Task: Record voiceover over a video , image .
Action: Mouse moved to (236, 6)
Screenshot: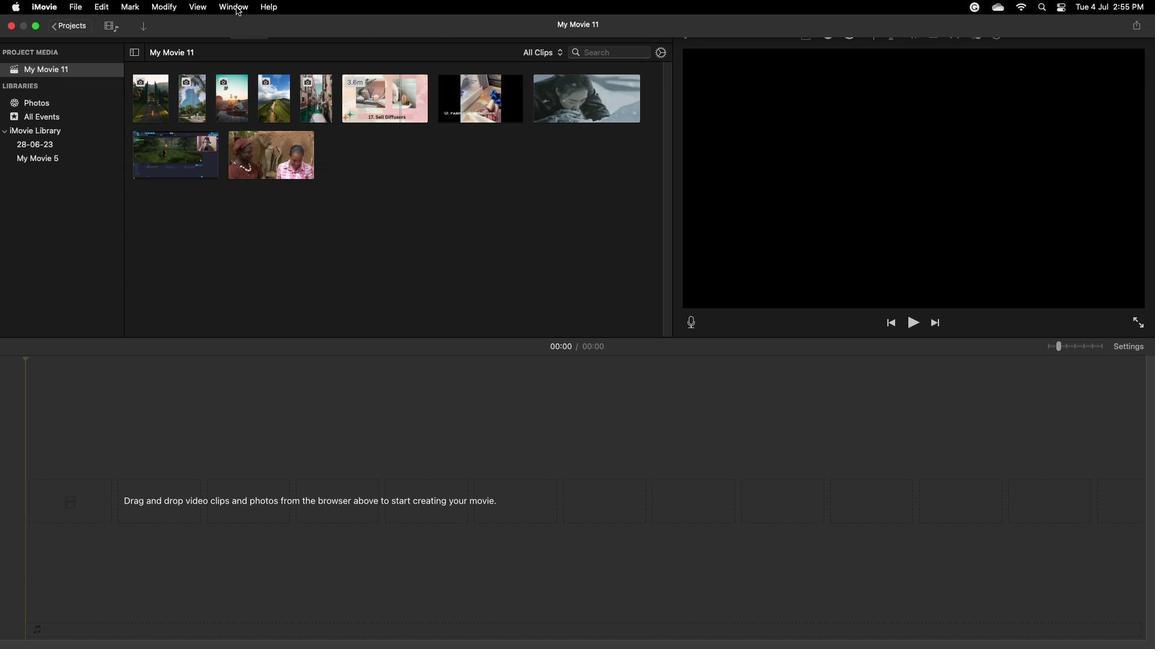 
Action: Mouse pressed left at (236, 6)
Screenshot: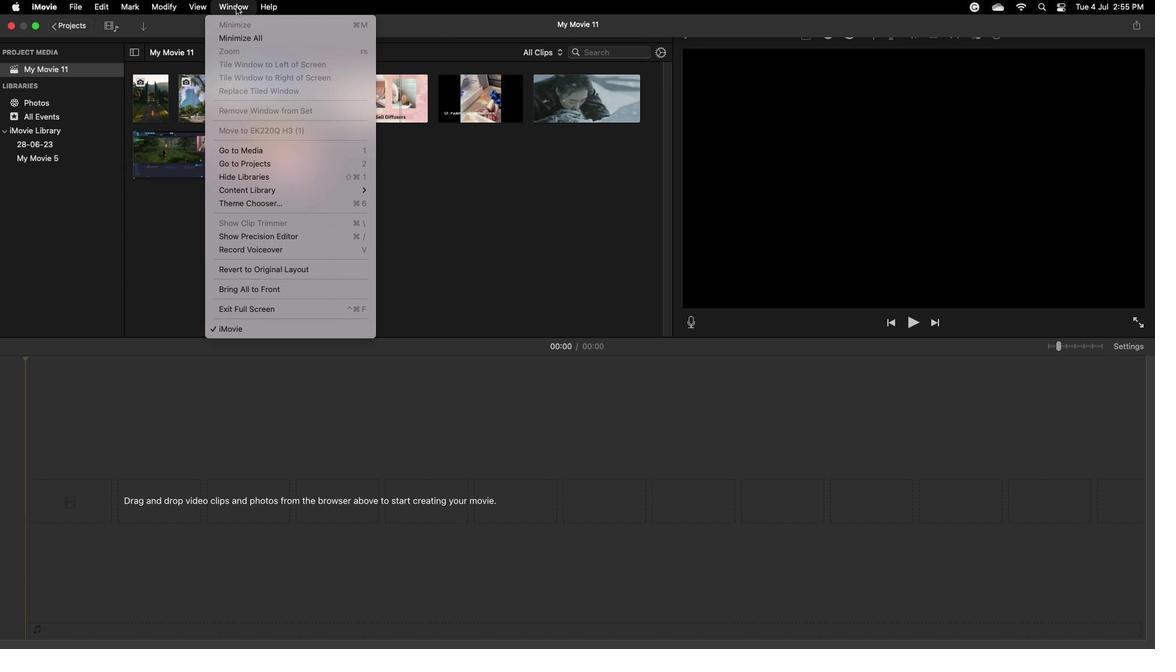 
Action: Mouse moved to (253, 253)
Screenshot: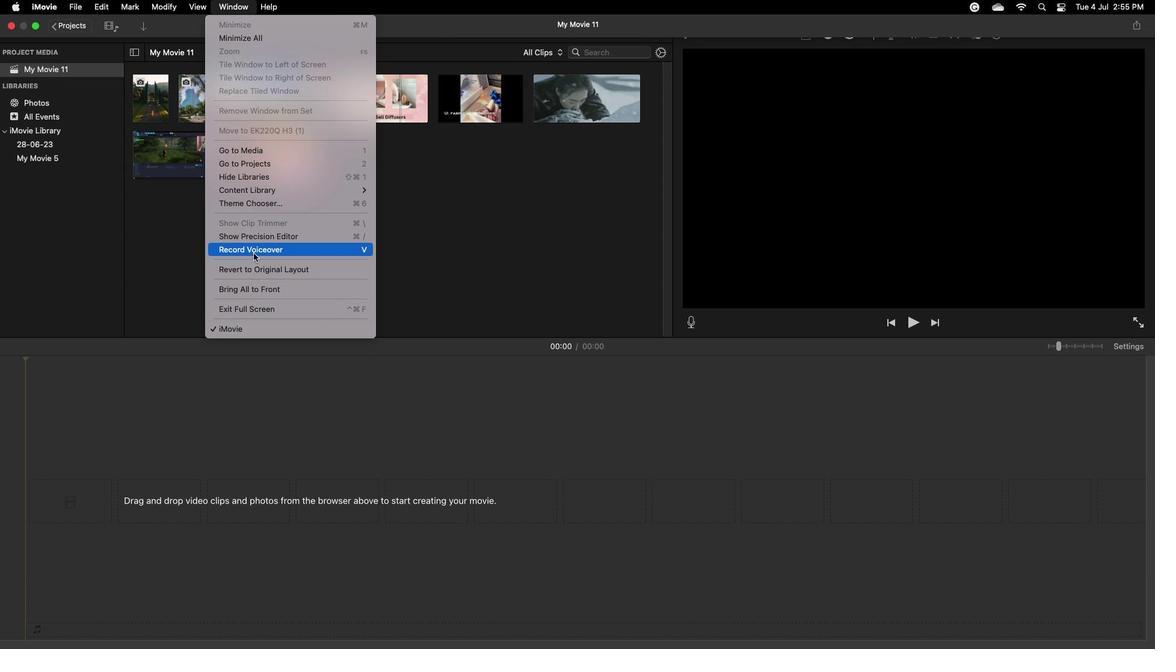 
Action: Mouse pressed left at (253, 253)
Screenshot: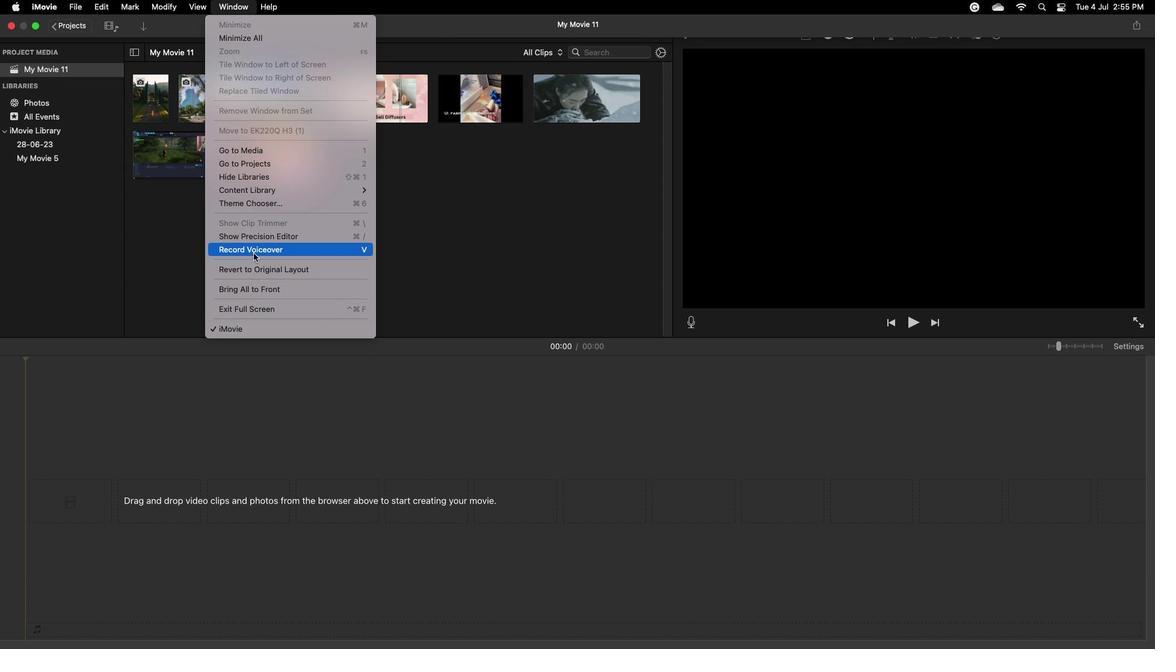 
